 Task: Create a section Dash & Dine and in the section, add a milestone Security Enhancements in the project VantageTech.
Action: Mouse moved to (51, 353)
Screenshot: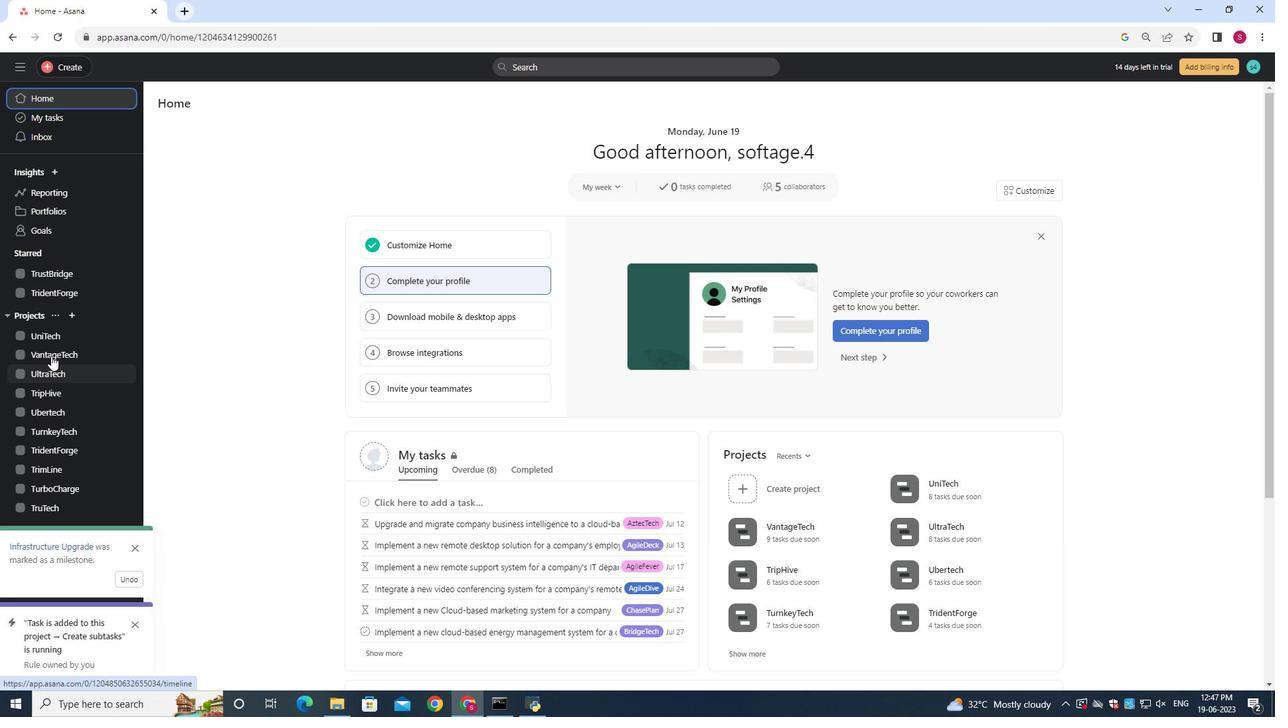 
Action: Mouse pressed left at (51, 353)
Screenshot: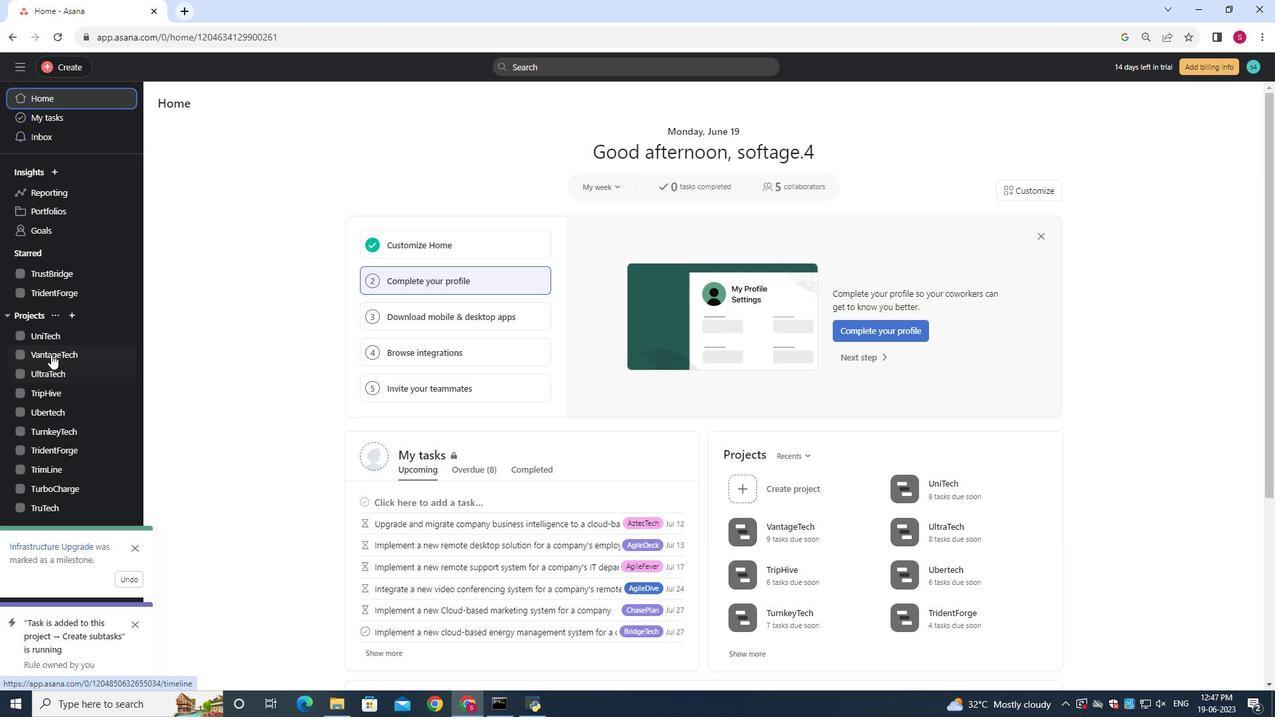 
Action: Mouse moved to (209, 155)
Screenshot: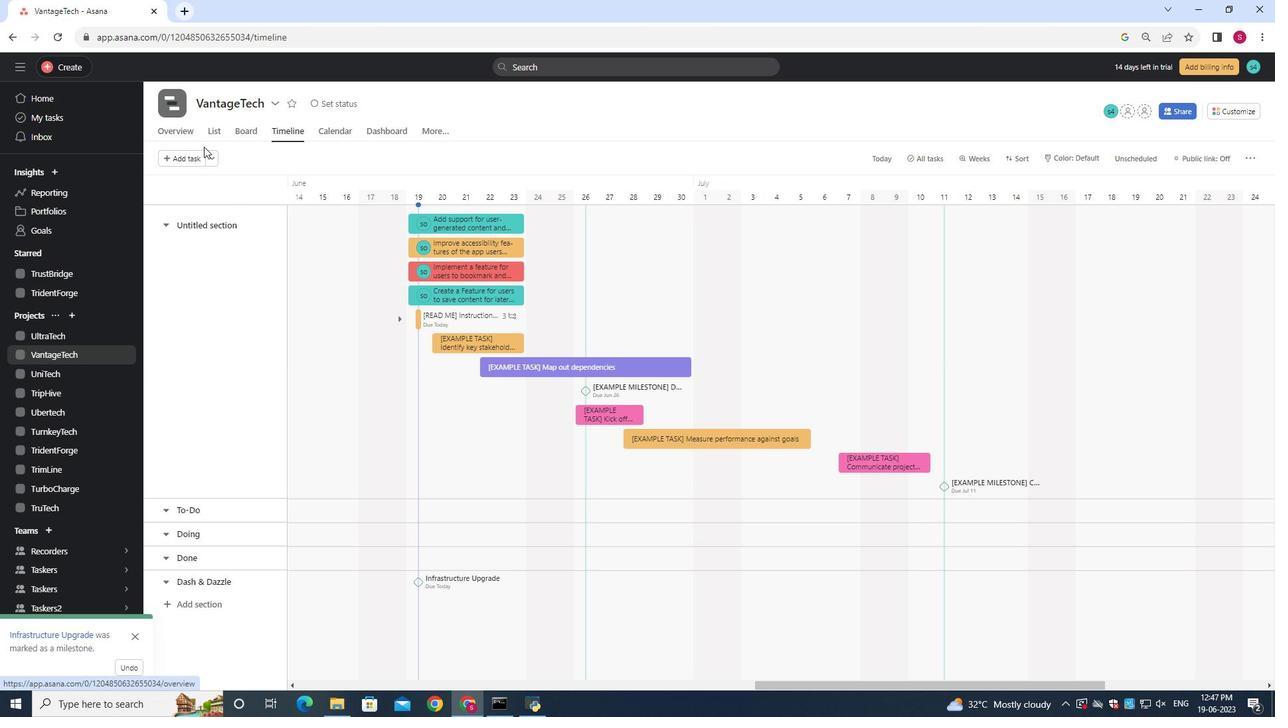 
Action: Mouse pressed left at (209, 155)
Screenshot: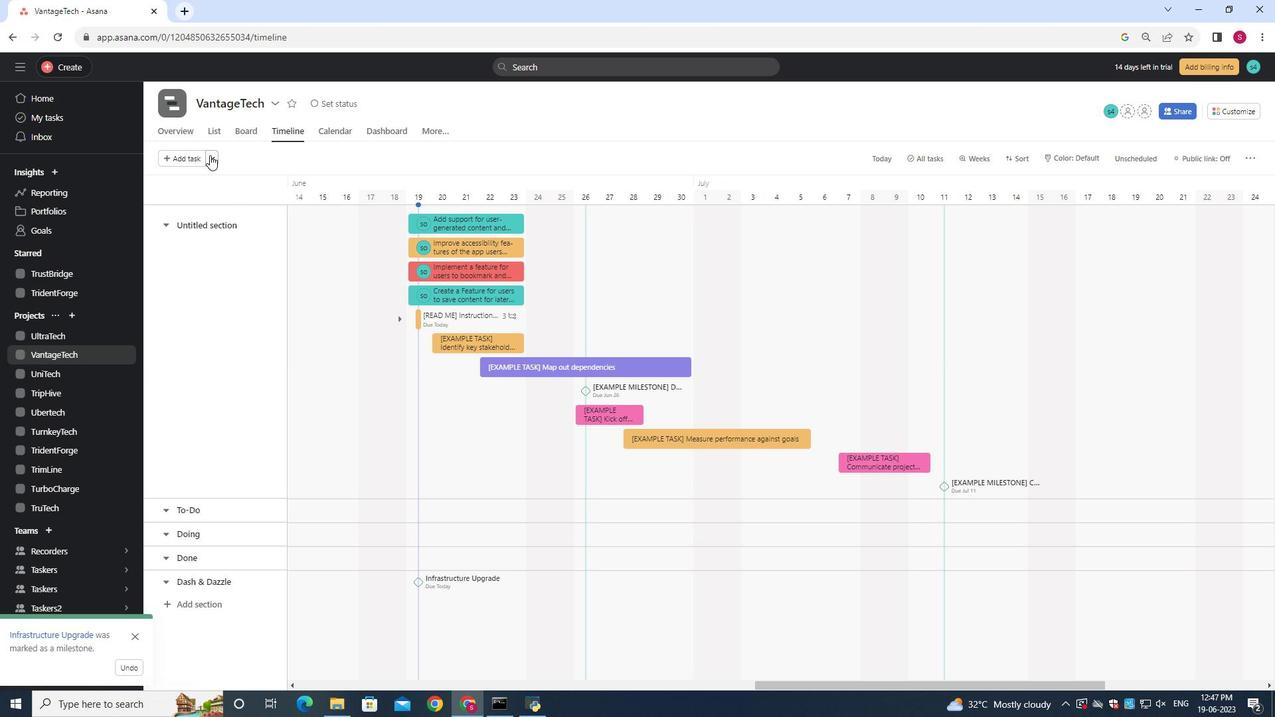
Action: Mouse moved to (233, 178)
Screenshot: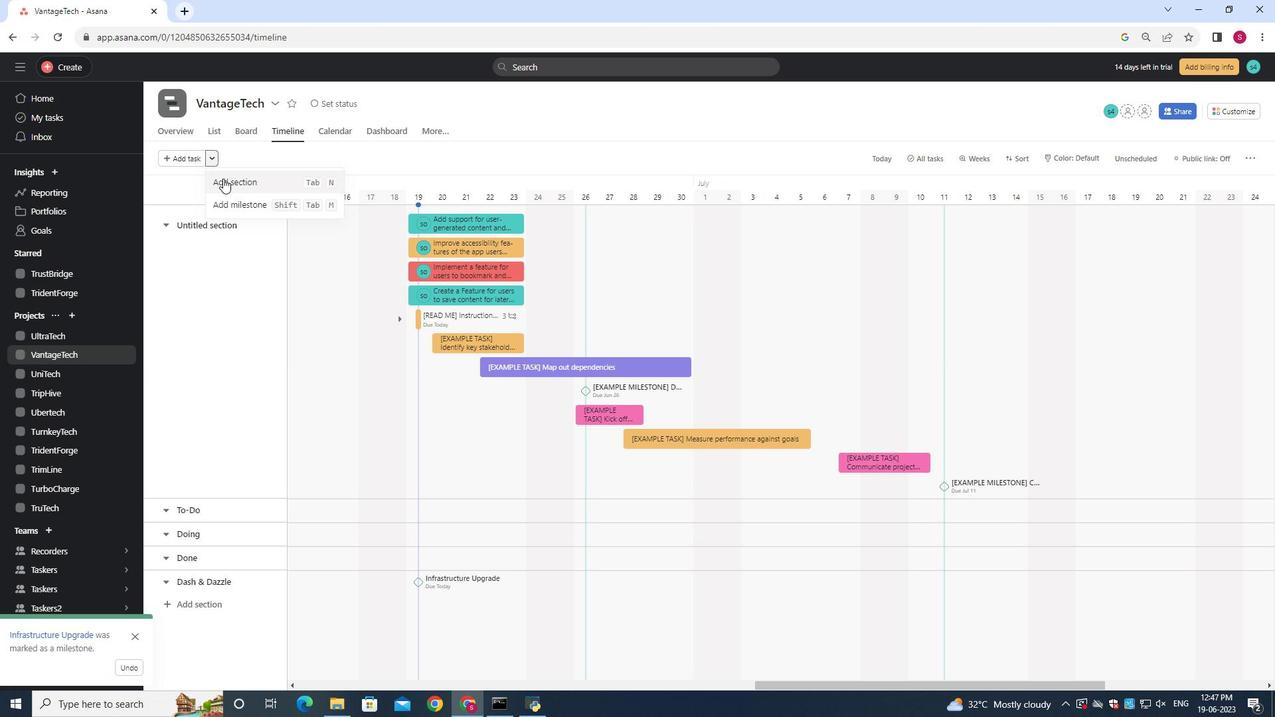 
Action: Mouse pressed left at (233, 178)
Screenshot: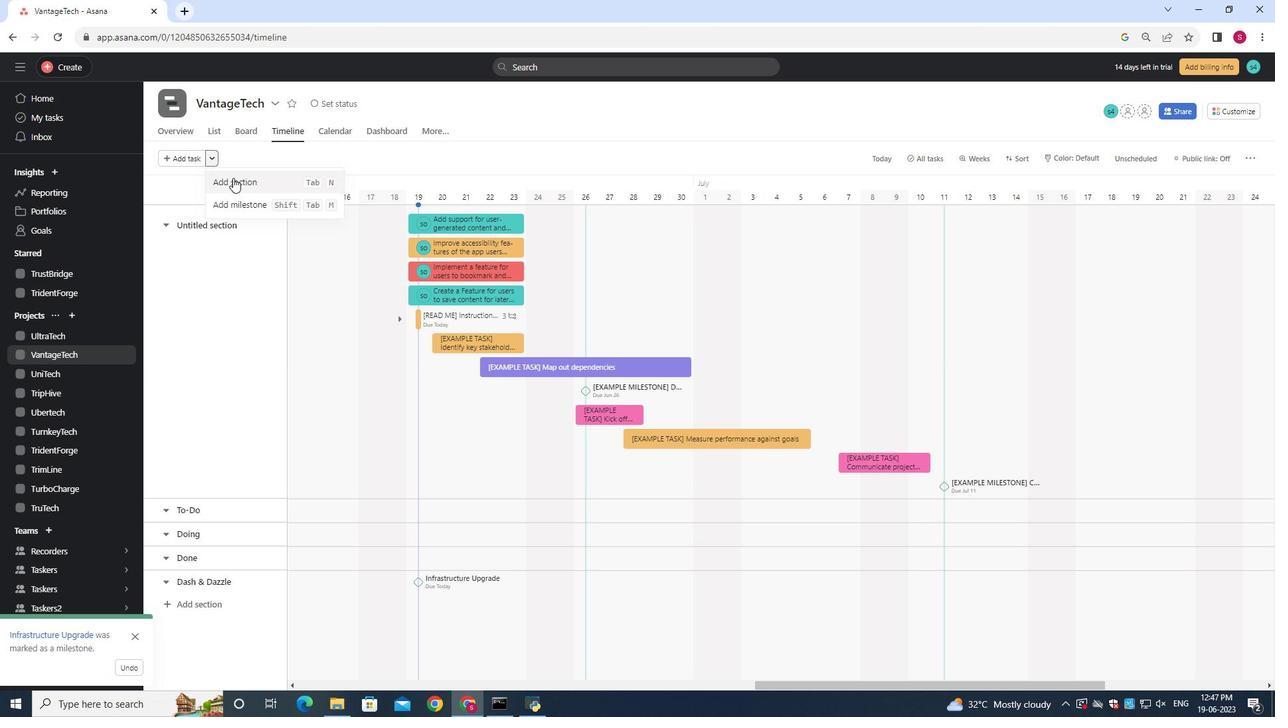 
Action: Mouse moved to (234, 178)
Screenshot: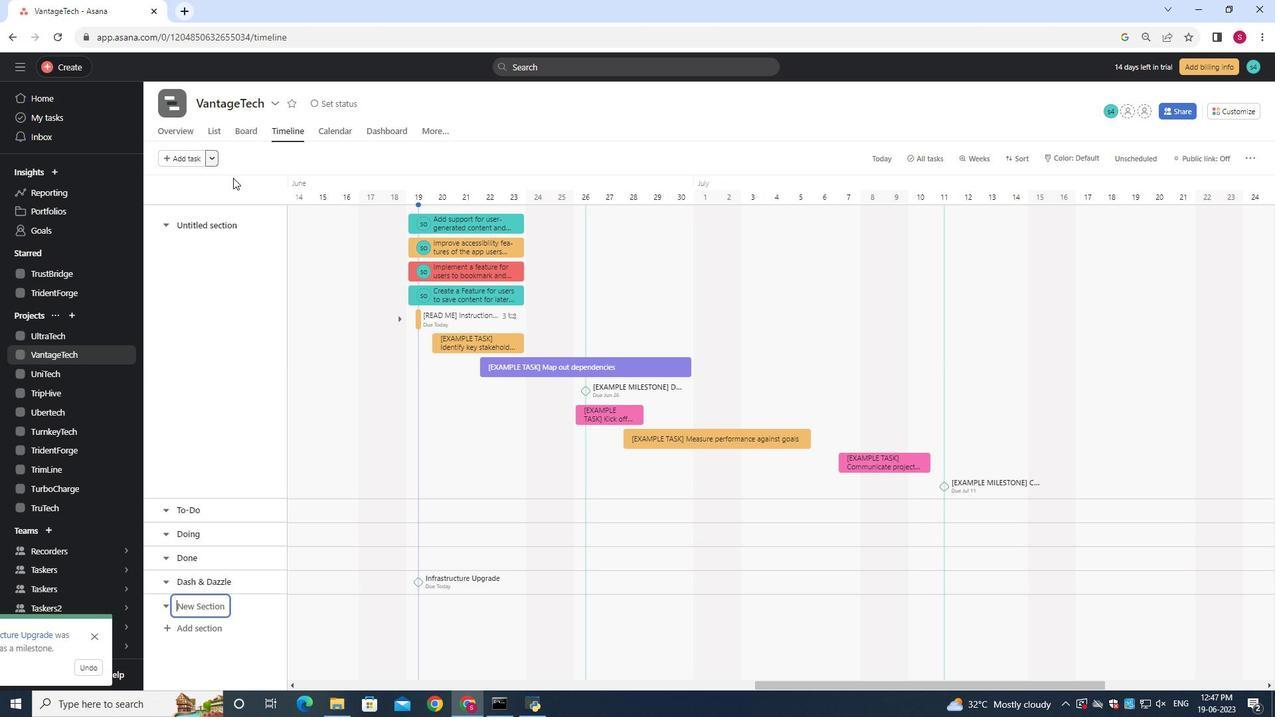 
Action: Key pressed <Key.shift>Dash<Key.space><Key.shift><Key.shift><Key.shift><Key.shift><Key.shift>&<Key.space><Key.shift>Dine<Key.space>
Screenshot: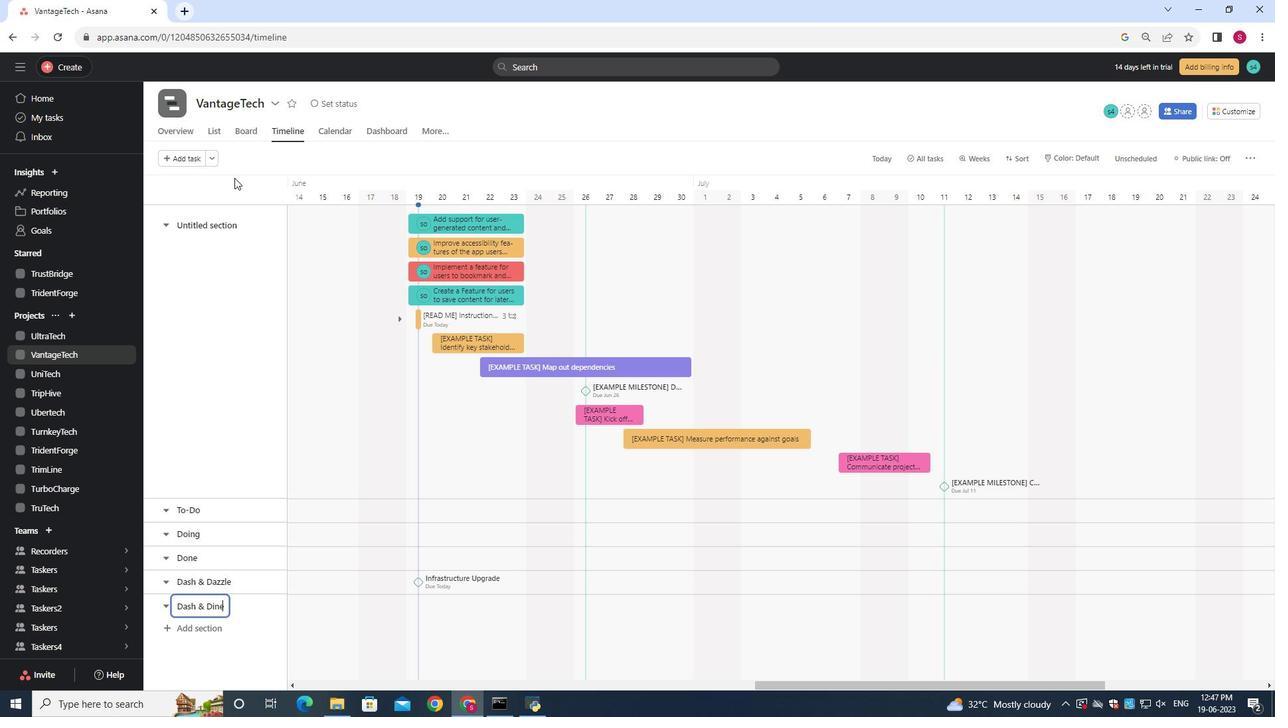 
Action: Mouse moved to (310, 603)
Screenshot: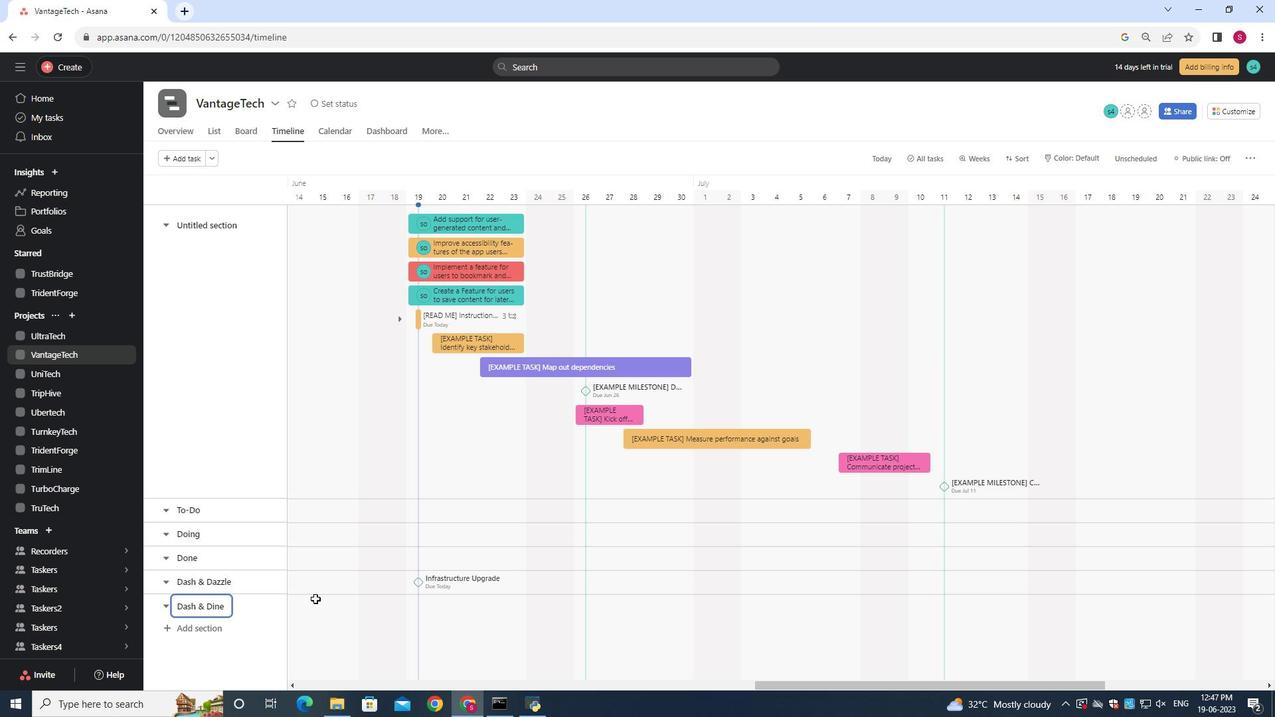 
Action: Mouse pressed left at (310, 603)
Screenshot: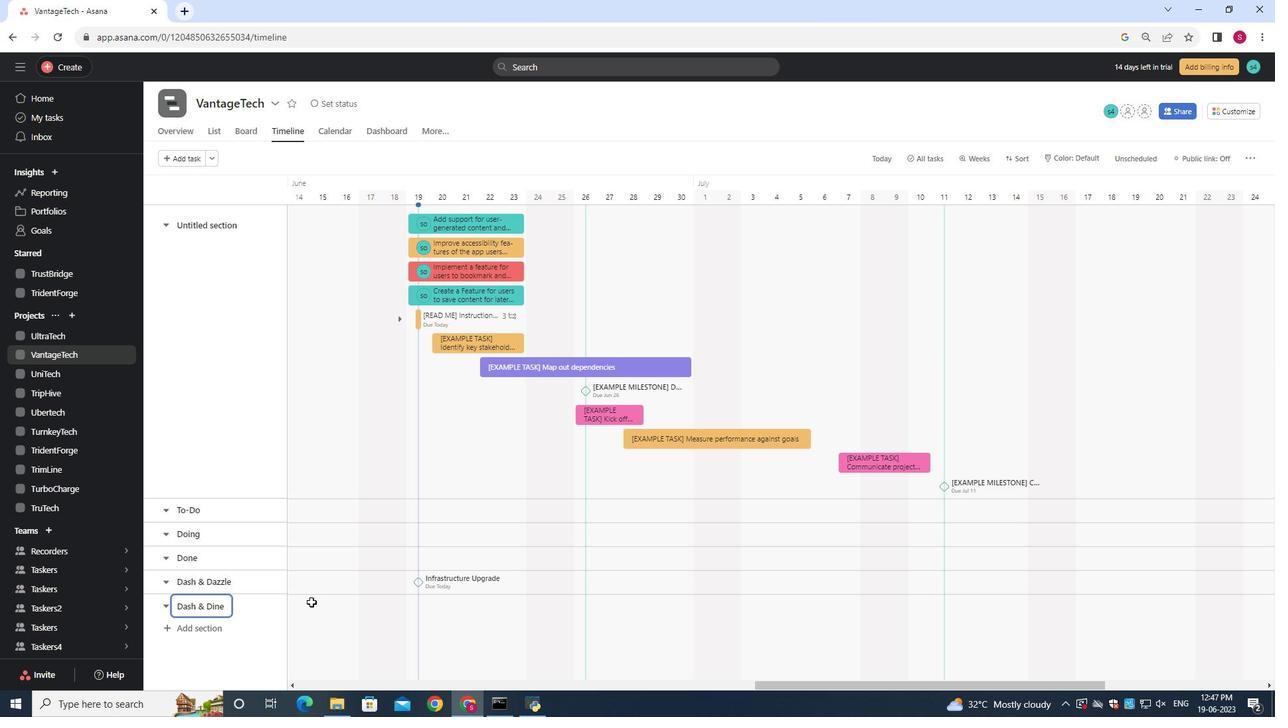 
Action: Mouse moved to (314, 596)
Screenshot: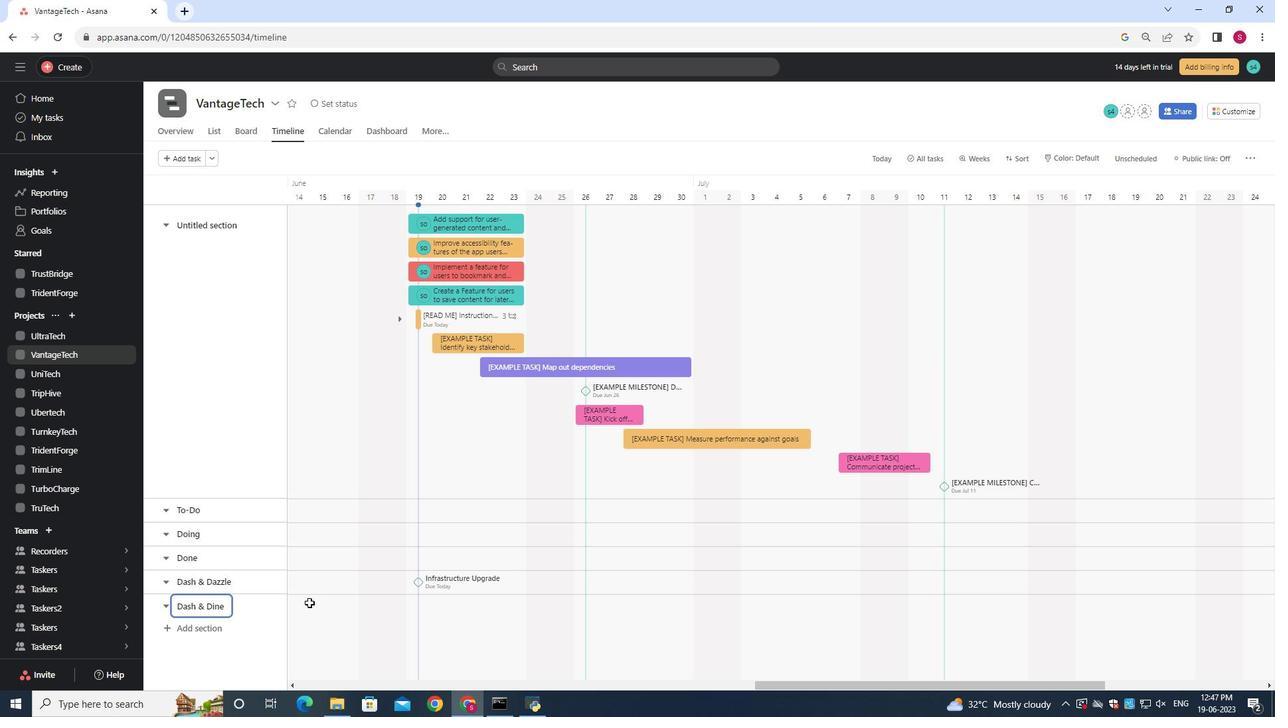 
Action: Key pressed <Key.shift><Key.shift><Key.shift><Key.shift><Key.shift><Key.shift><Key.shift><Key.shift><Key.shift><Key.shift><Key.shift><Key.shift><Key.shift><Key.shift><Key.shift><Key.shift><Key.shift><Key.shift><Key.shift><Key.shift><Key.shift><Key.shift><Key.shift><Key.shift><Key.shift><Key.shift><Key.shift><Key.shift><Key.shift><Key.shift><Key.shift><Key.shift><Key.shift><Key.shift><Key.shift><Key.shift><Key.shift><Key.shift><Key.shift><Key.shift><Key.shift><Key.shift><Key.shift><Key.shift><Key.shift><Key.shift><Key.shift><Key.shift>Security<Key.space><Key.shift>Enhancements
Screenshot: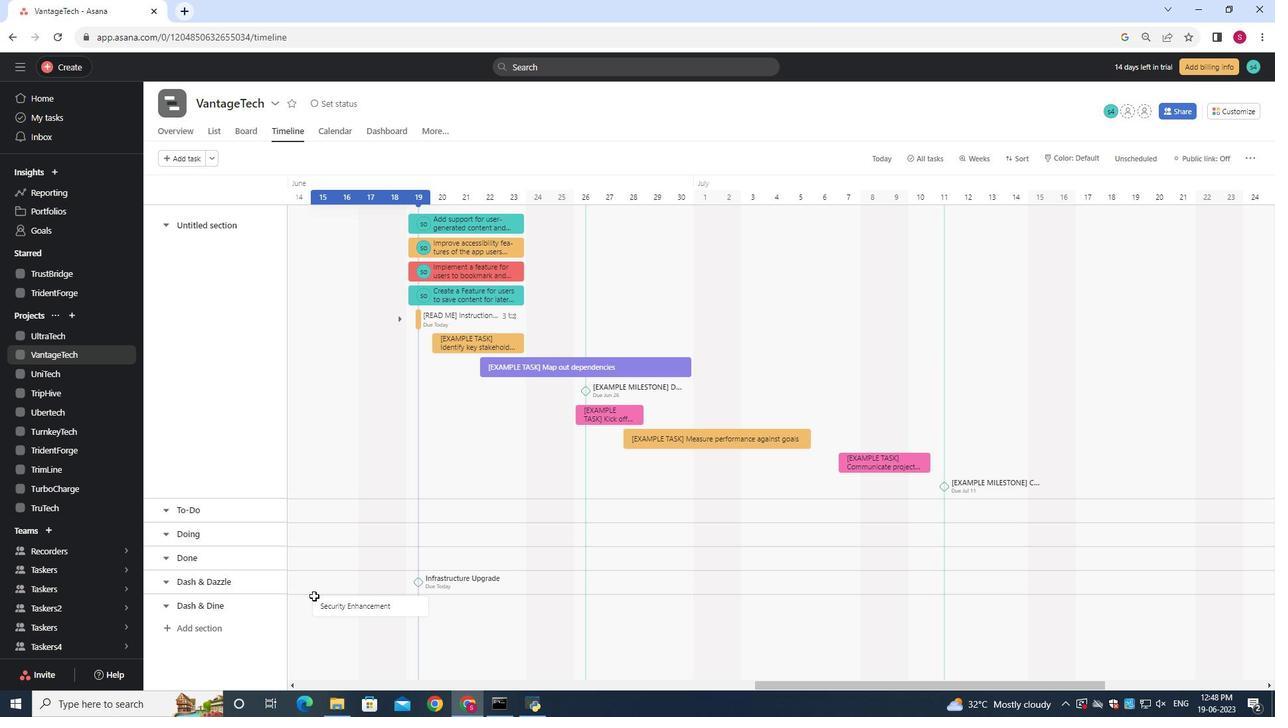 
Action: Mouse moved to (346, 606)
Screenshot: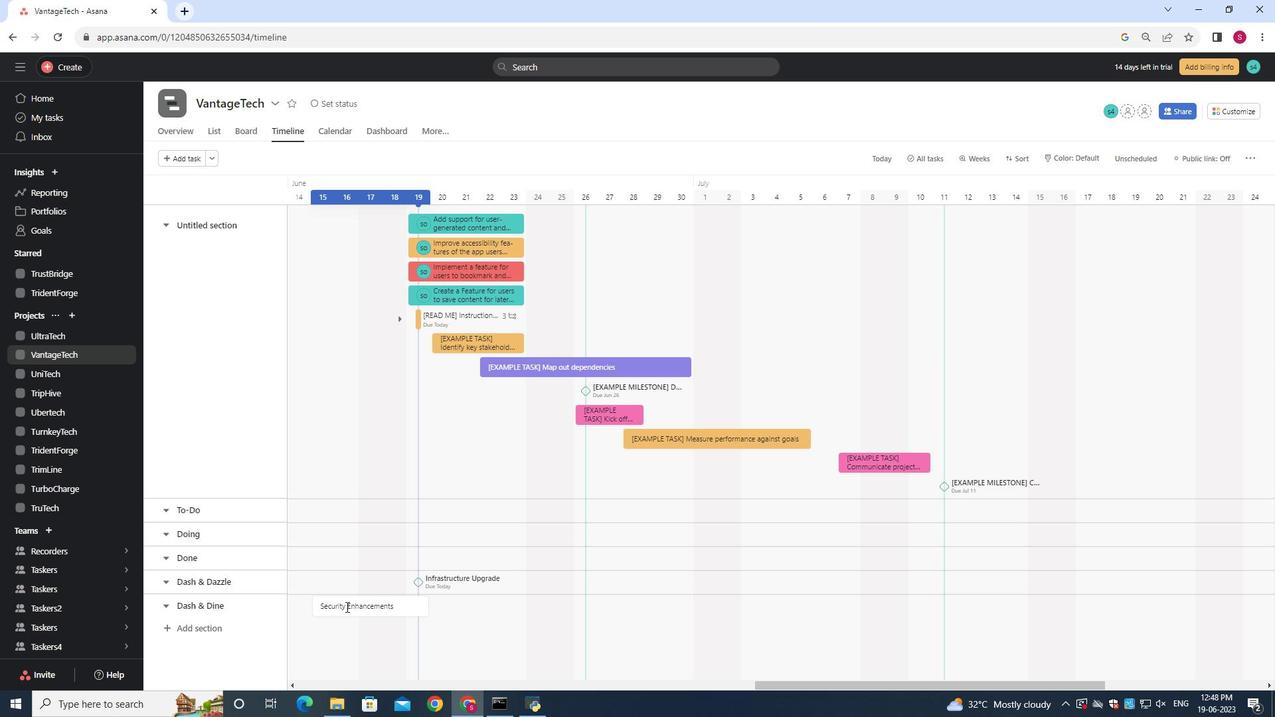
Action: Mouse pressed right at (346, 606)
Screenshot: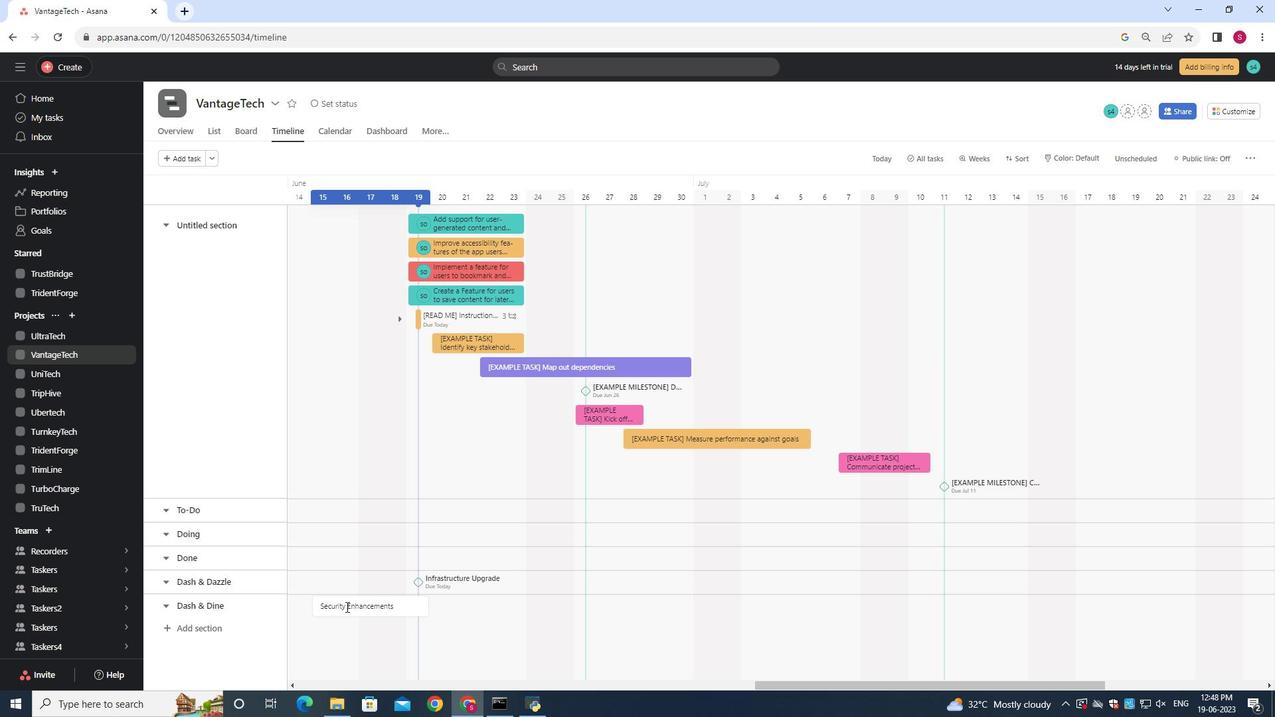 
Action: Mouse moved to (386, 548)
Screenshot: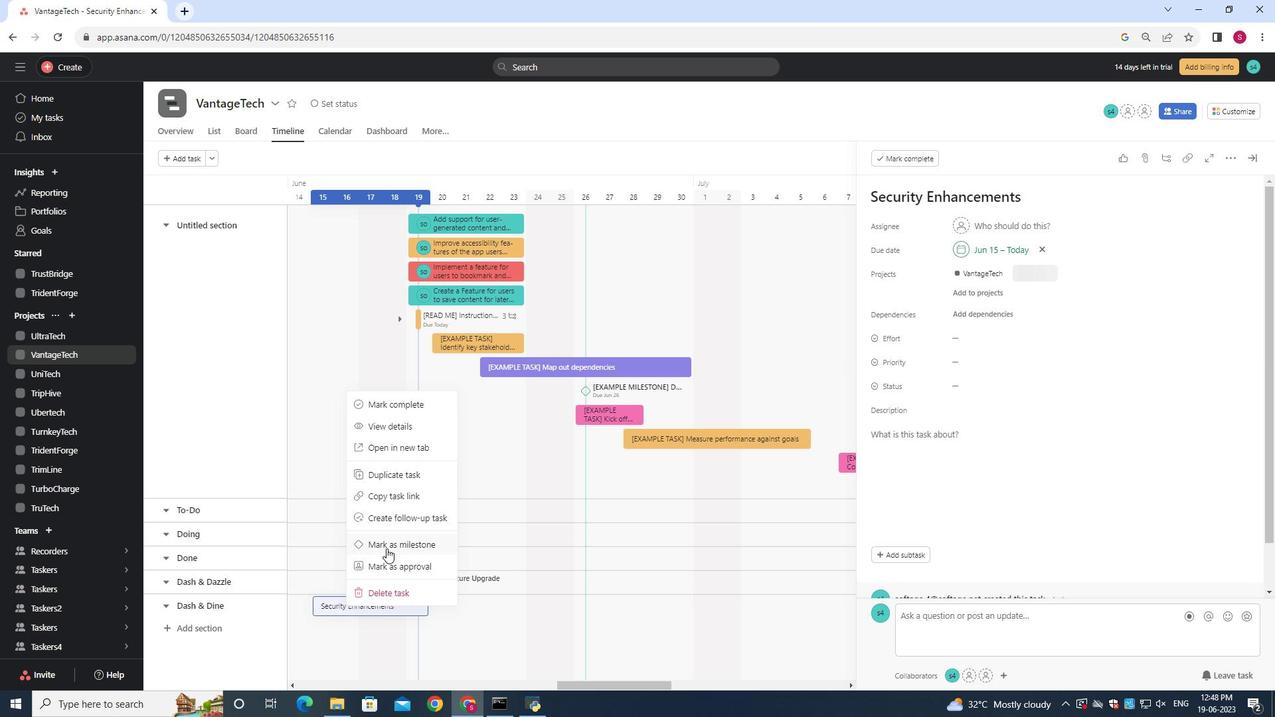 
Action: Mouse pressed left at (386, 548)
Screenshot: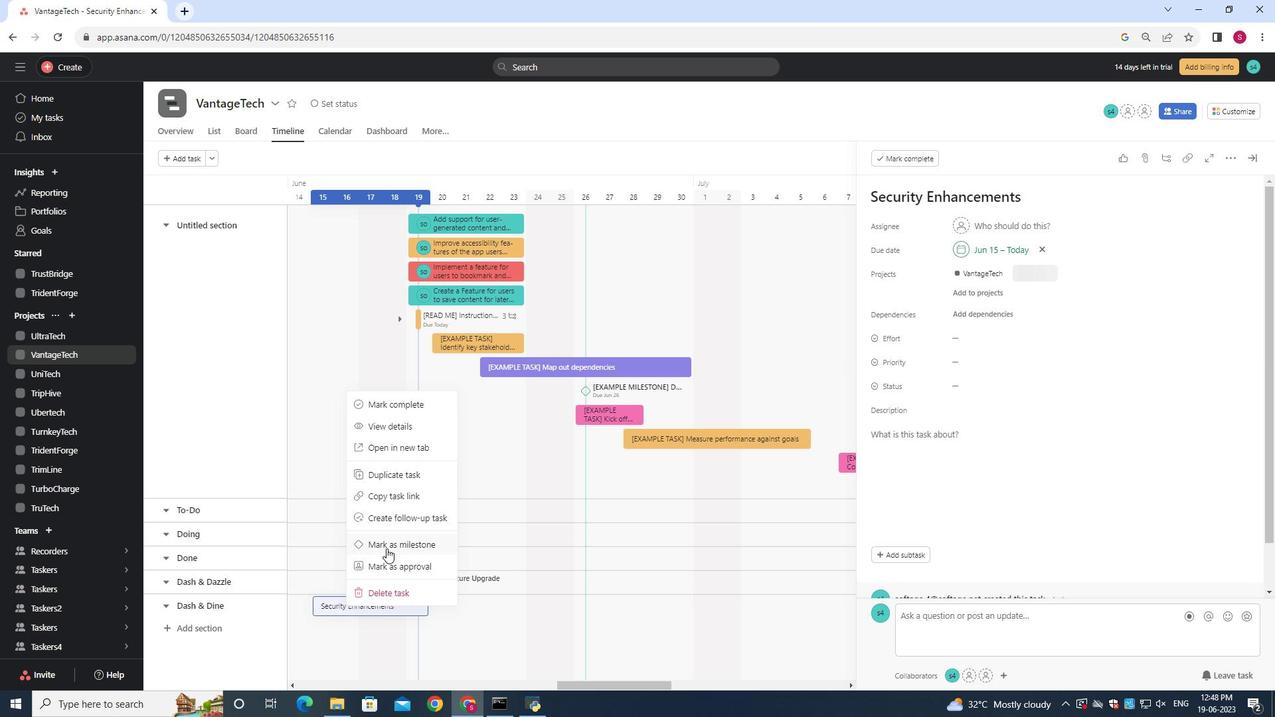 
Action: Mouse moved to (432, 531)
Screenshot: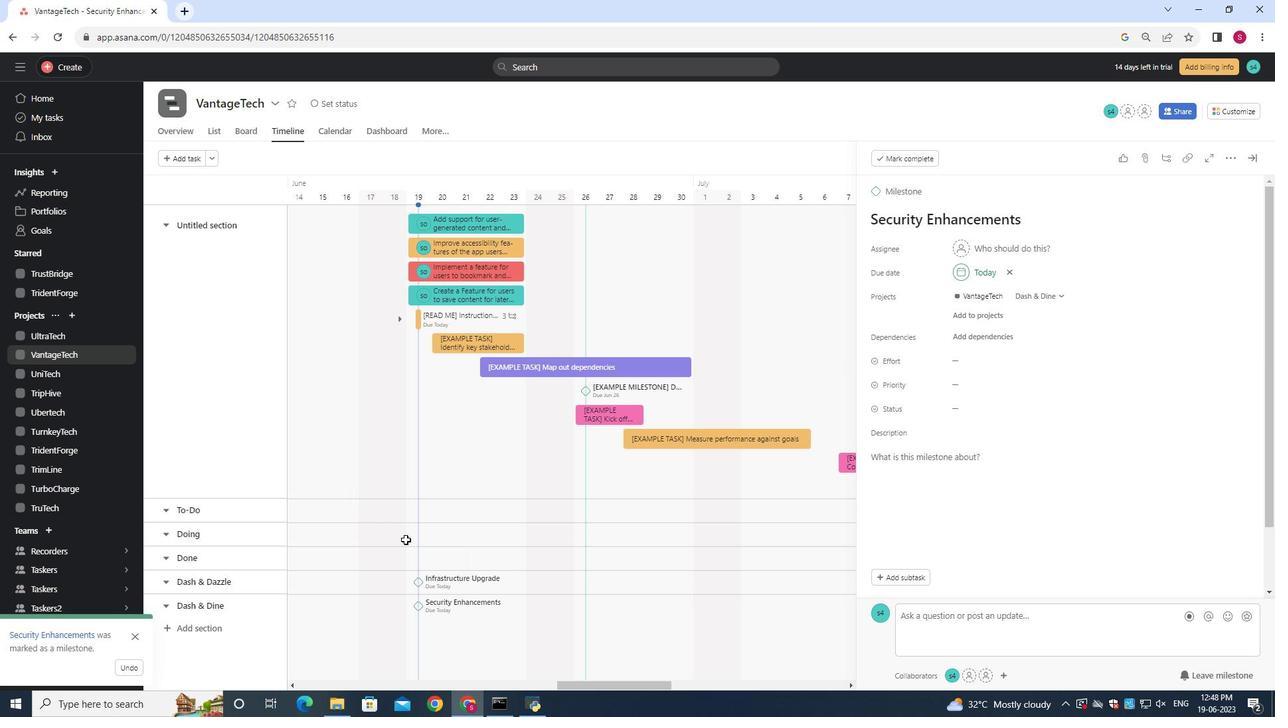 
